 Task: Invite Team Member Softage.1@softage.net to Workspace Customer Support. Invite Team Member Softage.2@softage.net to Workspace Customer Support. Invite Team Member Softage.3@softage.net to Workspace Customer Support. Invite Team Member Softage.4@softage.net to Workspace Customer Support
Action: Mouse moved to (117, 75)
Screenshot: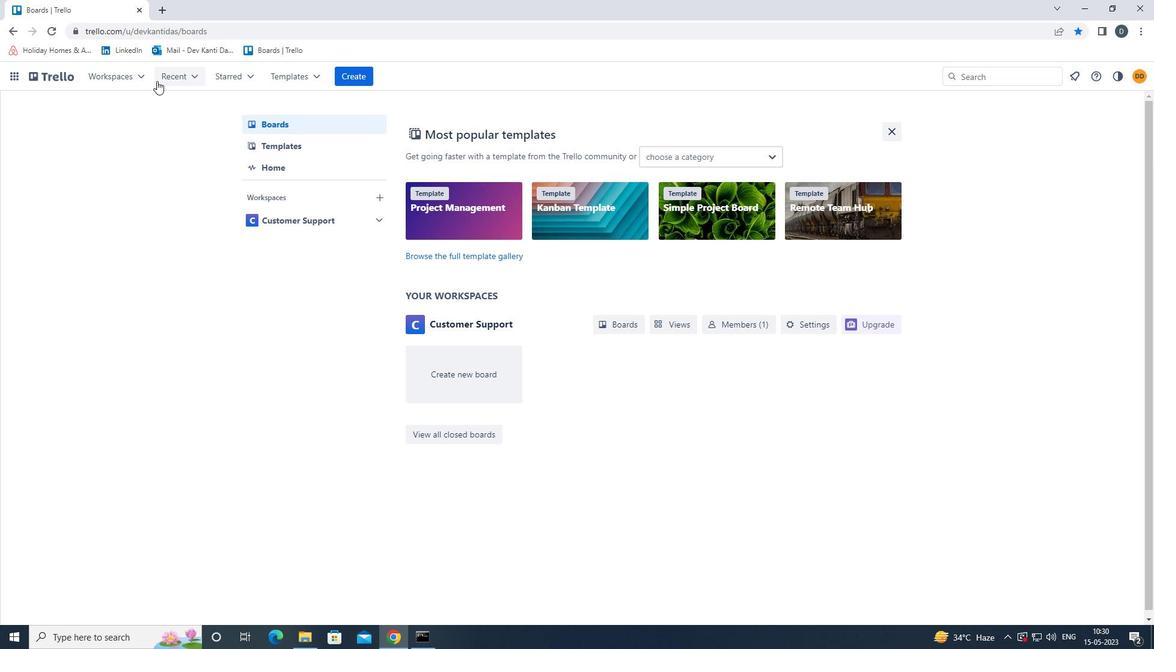 
Action: Mouse pressed left at (117, 75)
Screenshot: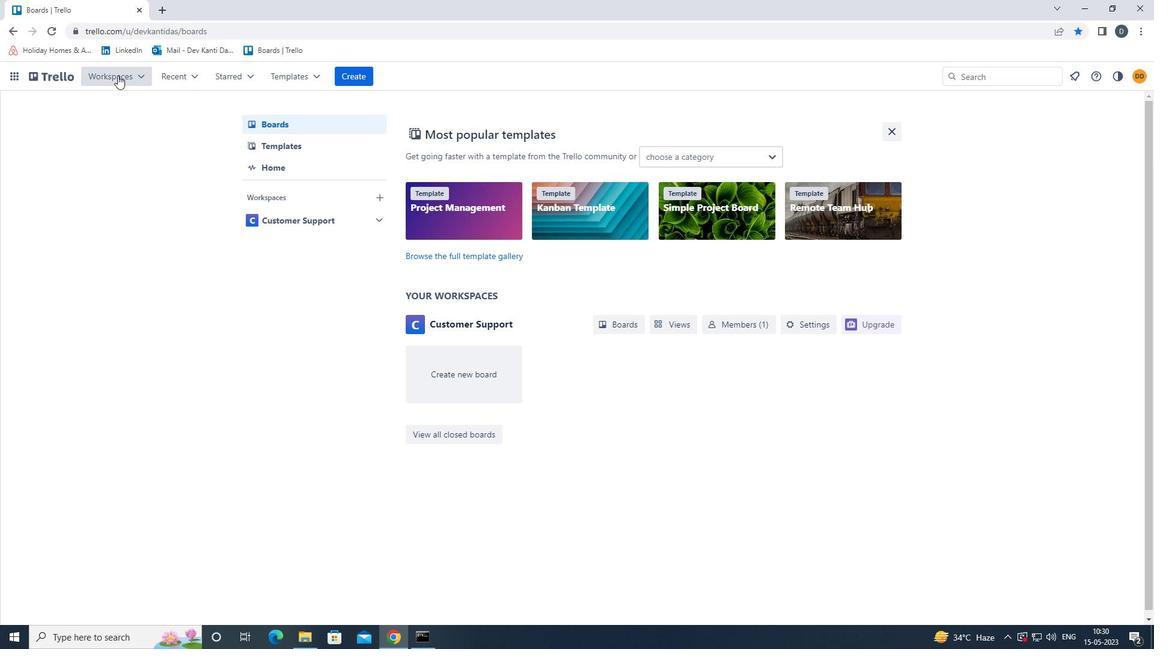 
Action: Mouse moved to (126, 123)
Screenshot: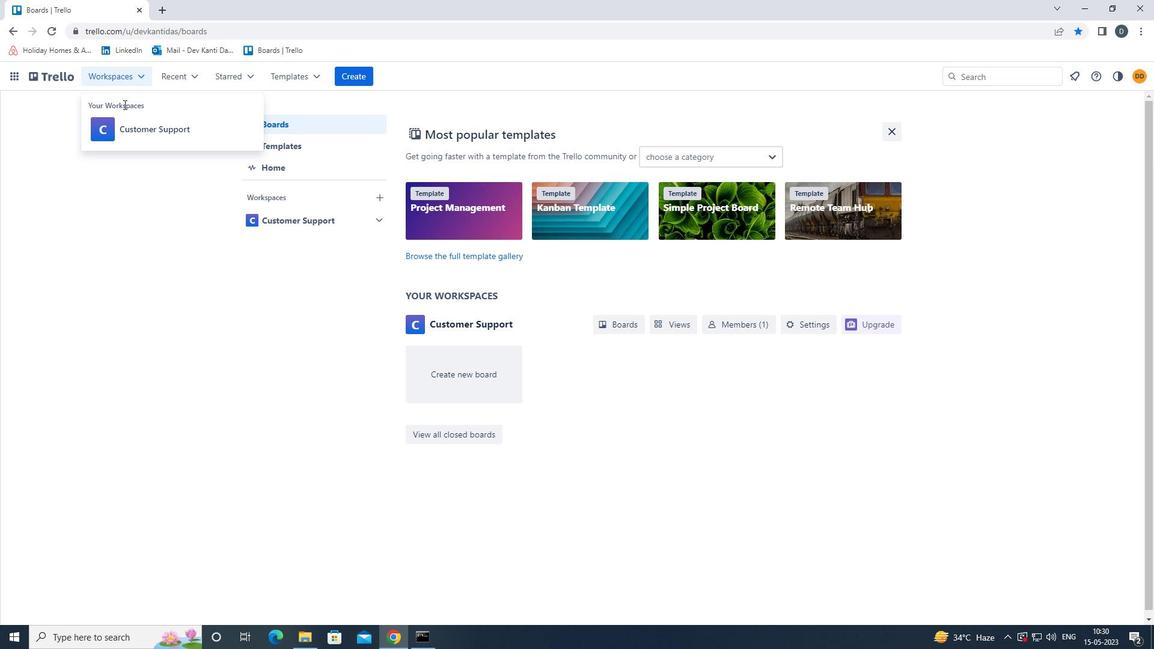 
Action: Mouse pressed left at (126, 123)
Screenshot: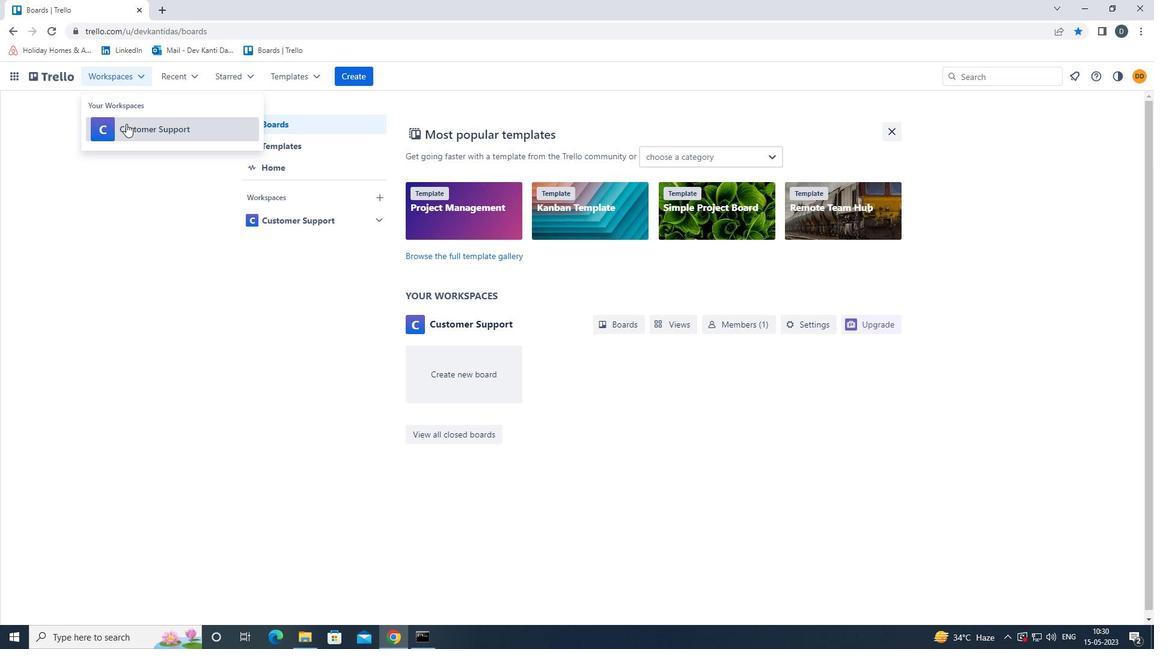 
Action: Mouse moved to (838, 128)
Screenshot: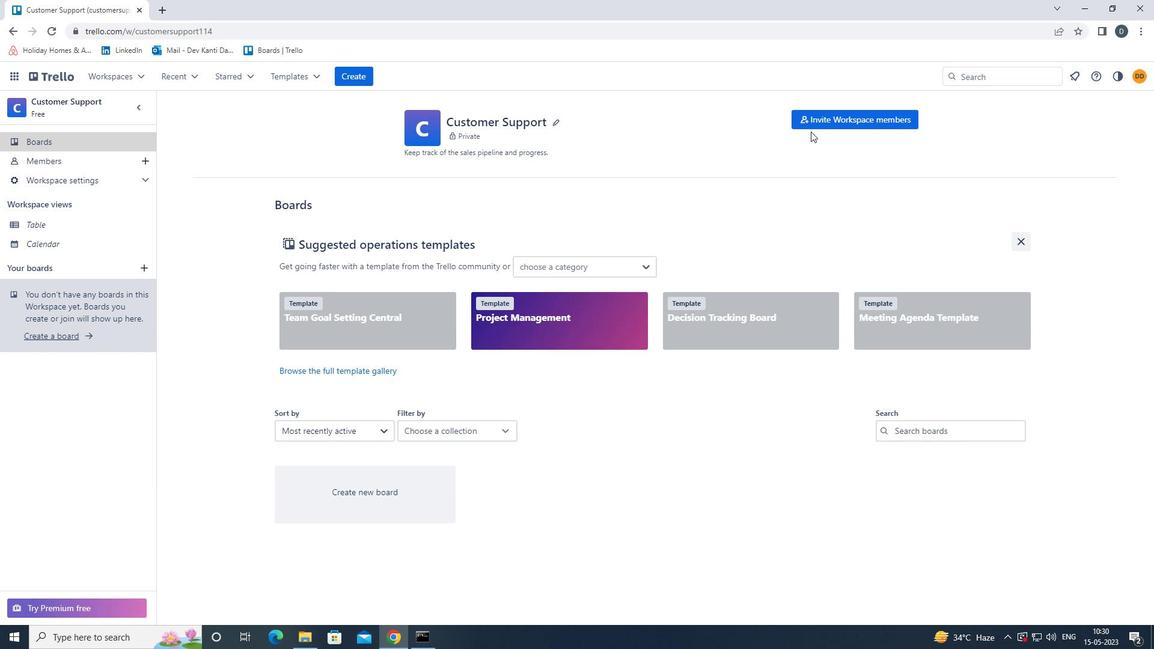 
Action: Mouse pressed left at (838, 128)
Screenshot: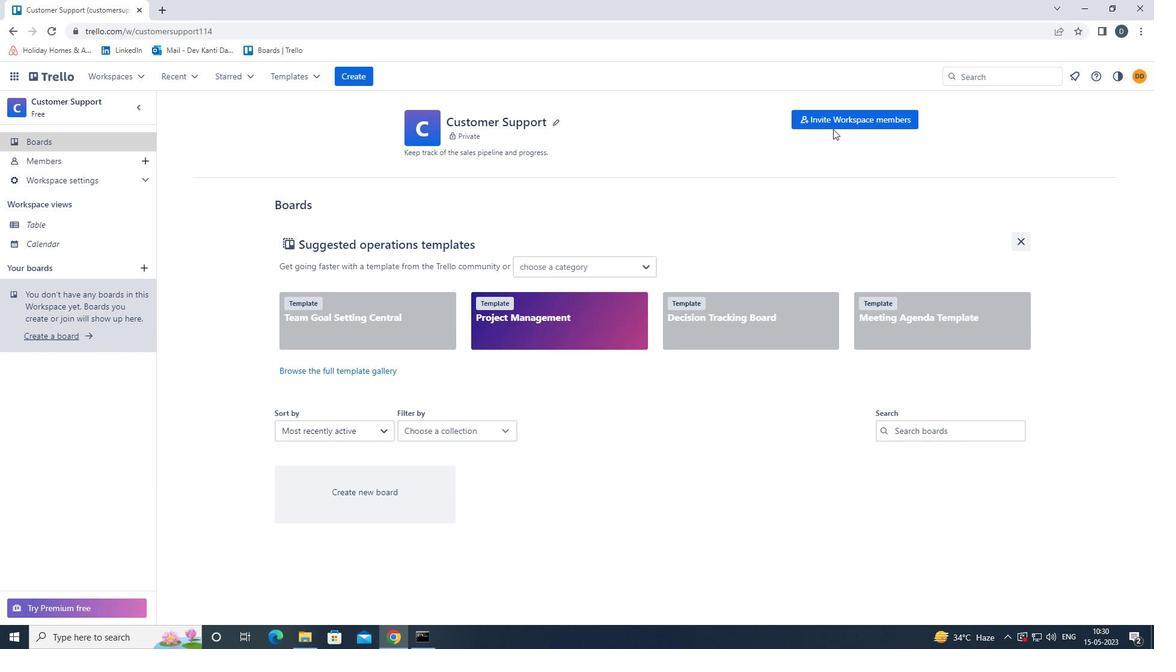 
Action: Mouse moved to (575, 337)
Screenshot: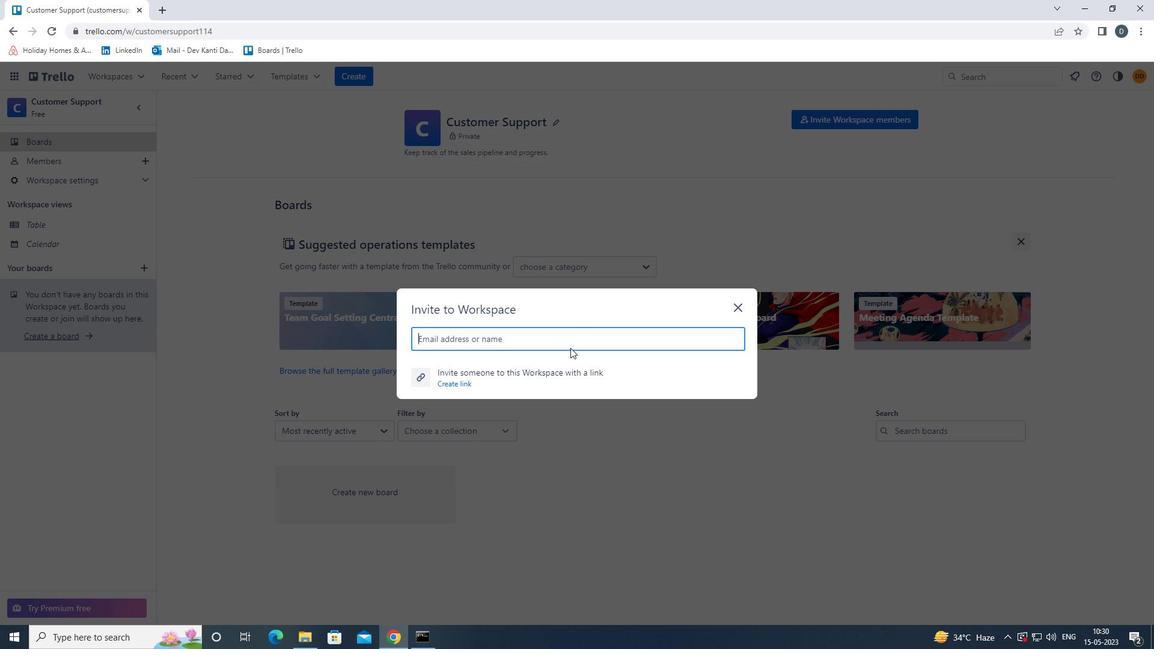 
Action: Key pressed <Key.shift>SOFTAGE.1<Key.shift>@SOFTAGE.NET
Screenshot: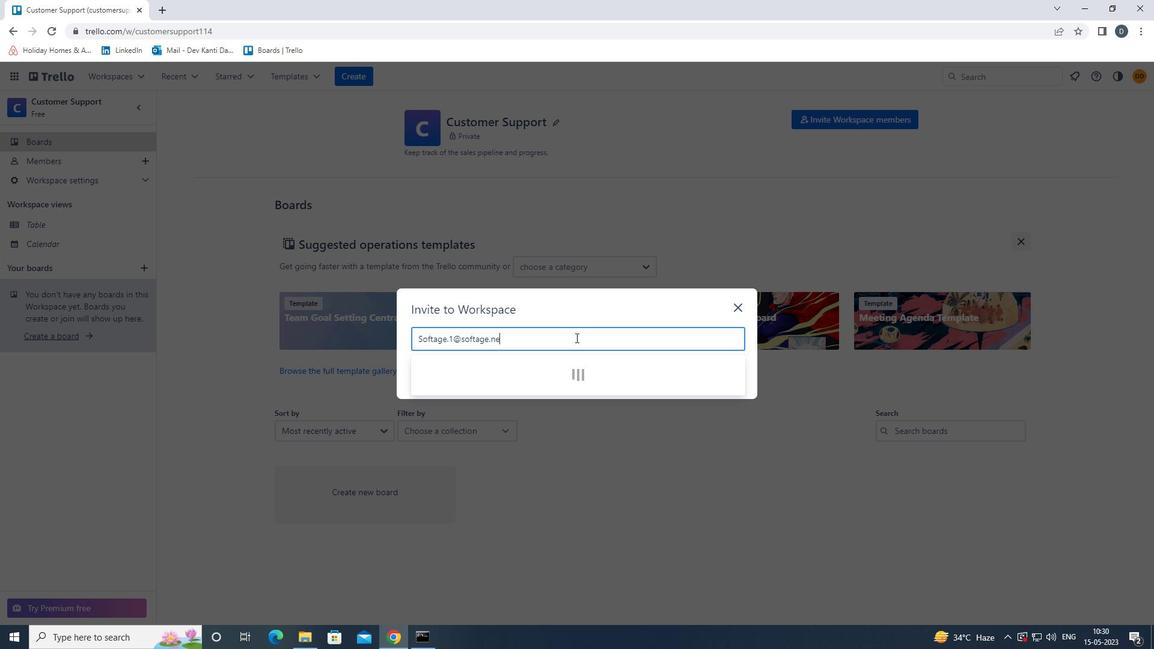 
Action: Mouse moved to (479, 366)
Screenshot: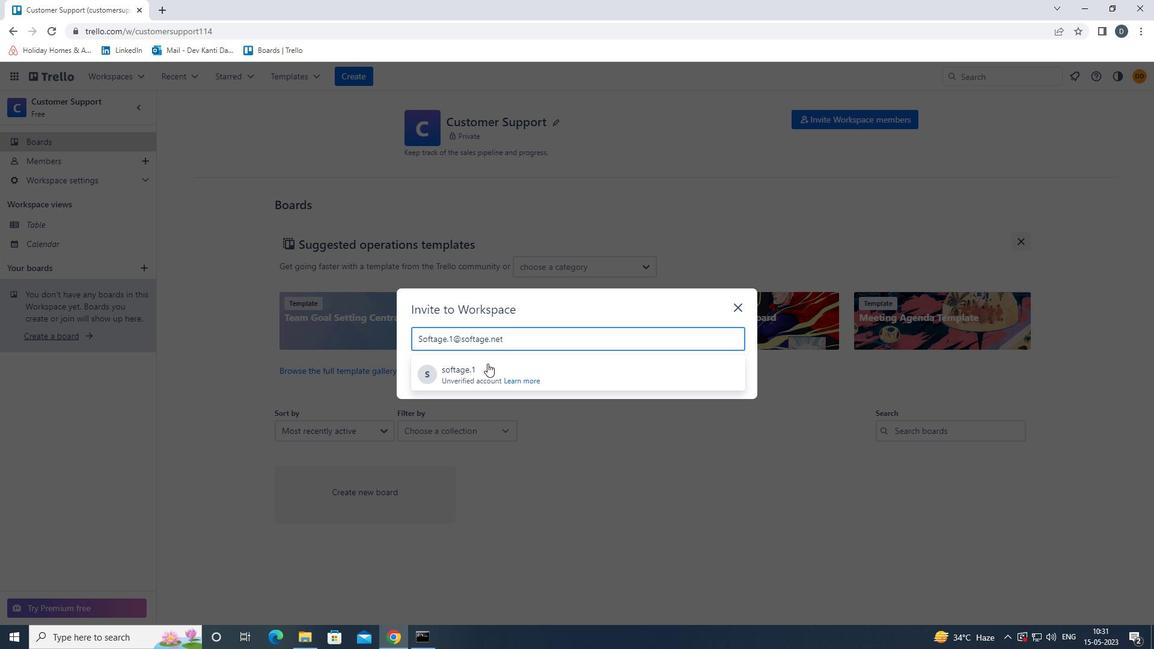 
Action: Mouse pressed left at (479, 366)
Screenshot: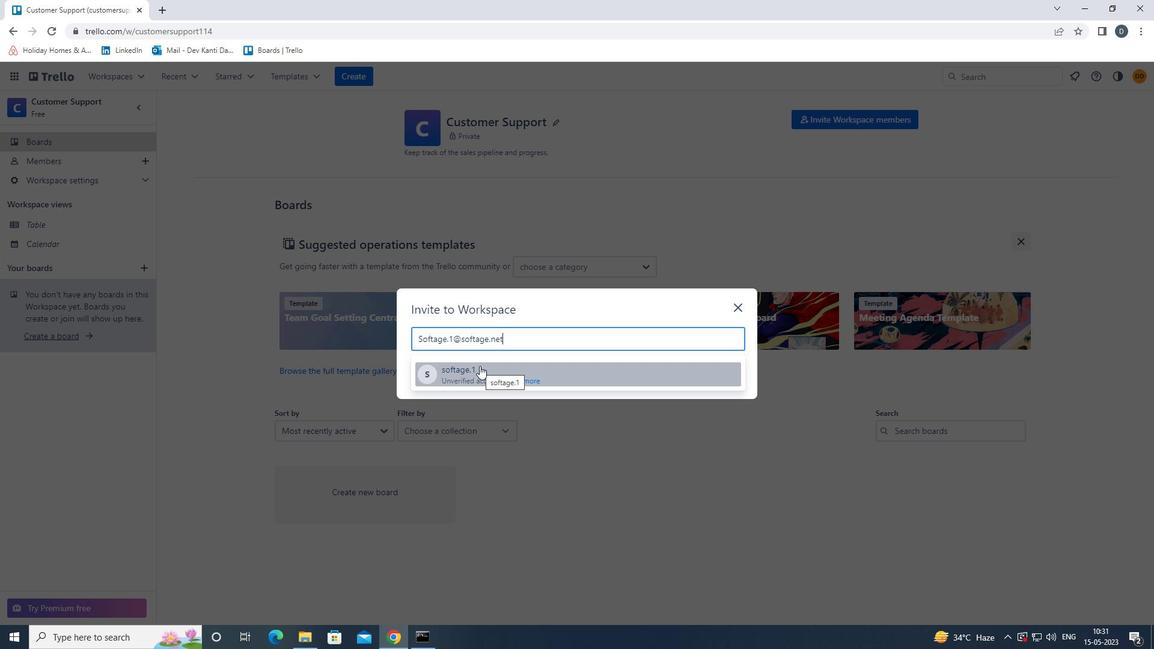 
Action: Mouse moved to (559, 309)
Screenshot: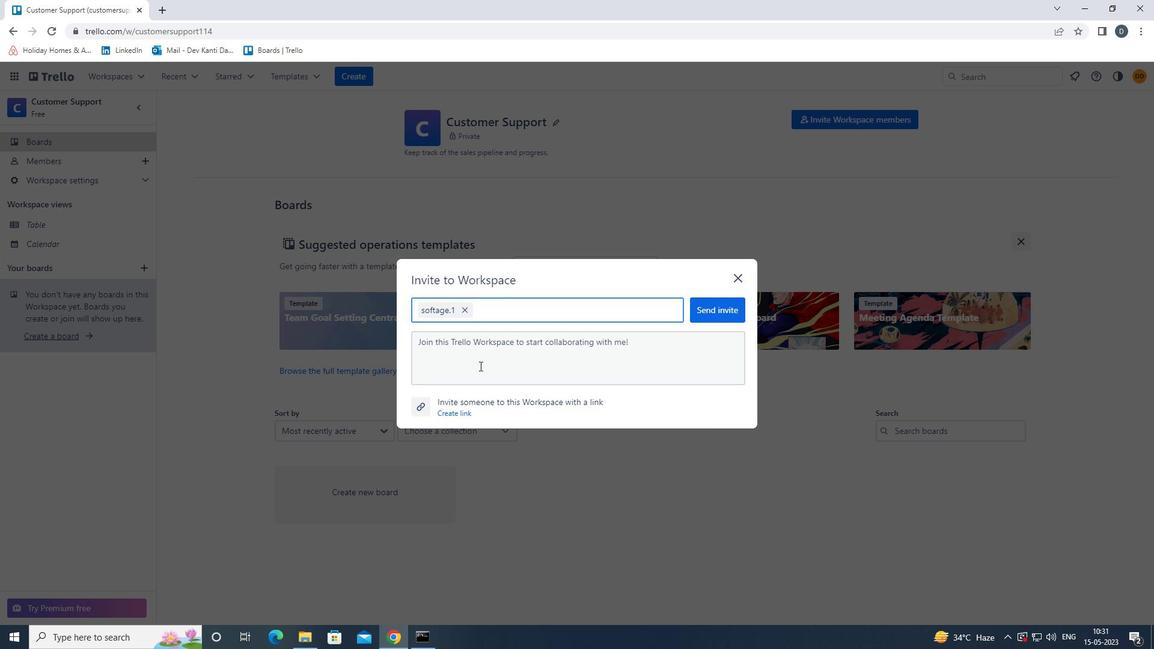 
Action: Key pressed <Key.shift>SOFTAGE.2<Key.shift>@SOFTAGE.NET
Screenshot: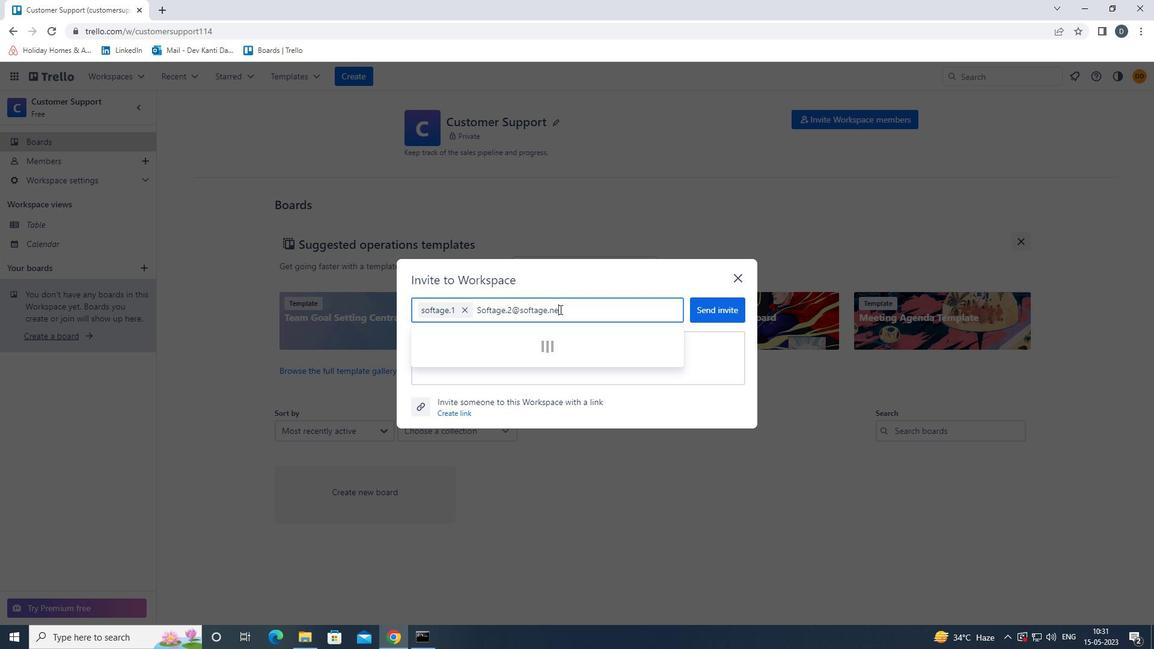
Action: Mouse moved to (480, 346)
Screenshot: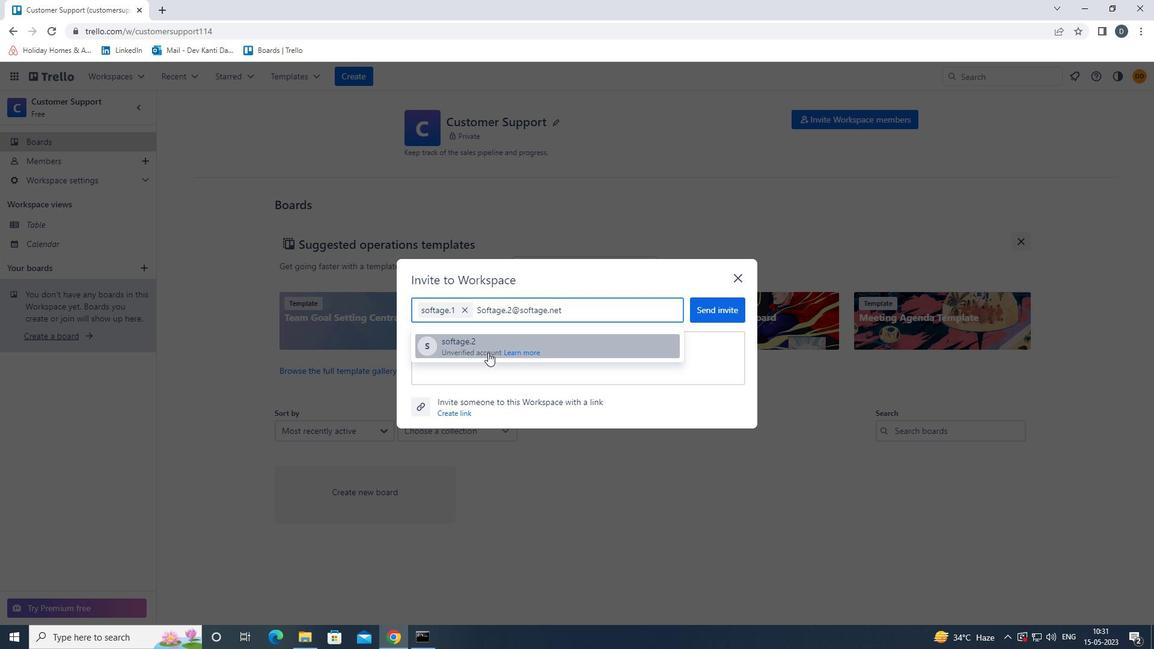 
Action: Mouse pressed left at (480, 346)
Screenshot: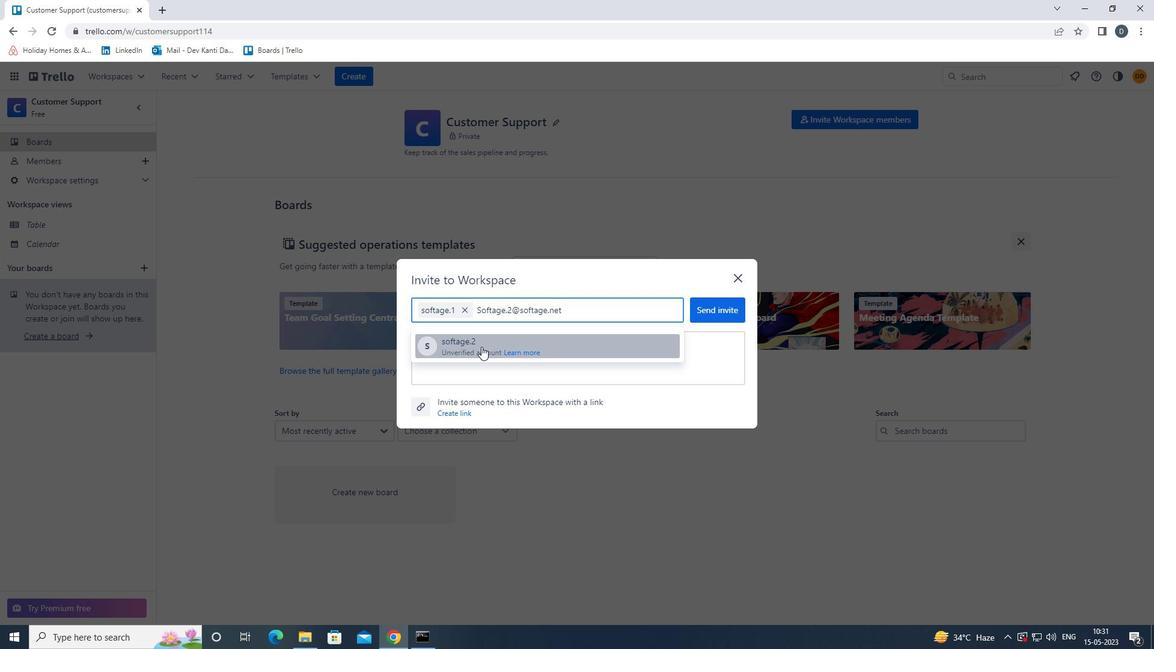 
Action: Key pressed <Key.shift><Key.shift><Key.shift><Key.shift><Key.shift><Key.shift>SOFTAGE.3<Key.shift>@SOFTAGE.NET
Screenshot: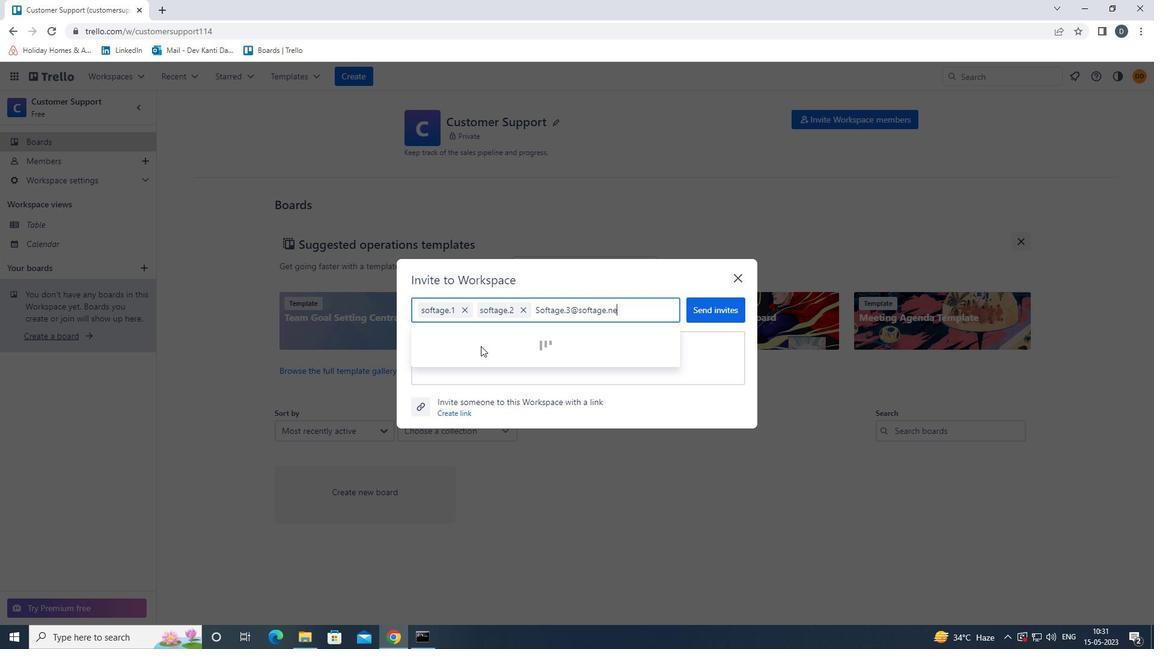 
Action: Mouse pressed left at (480, 346)
Screenshot: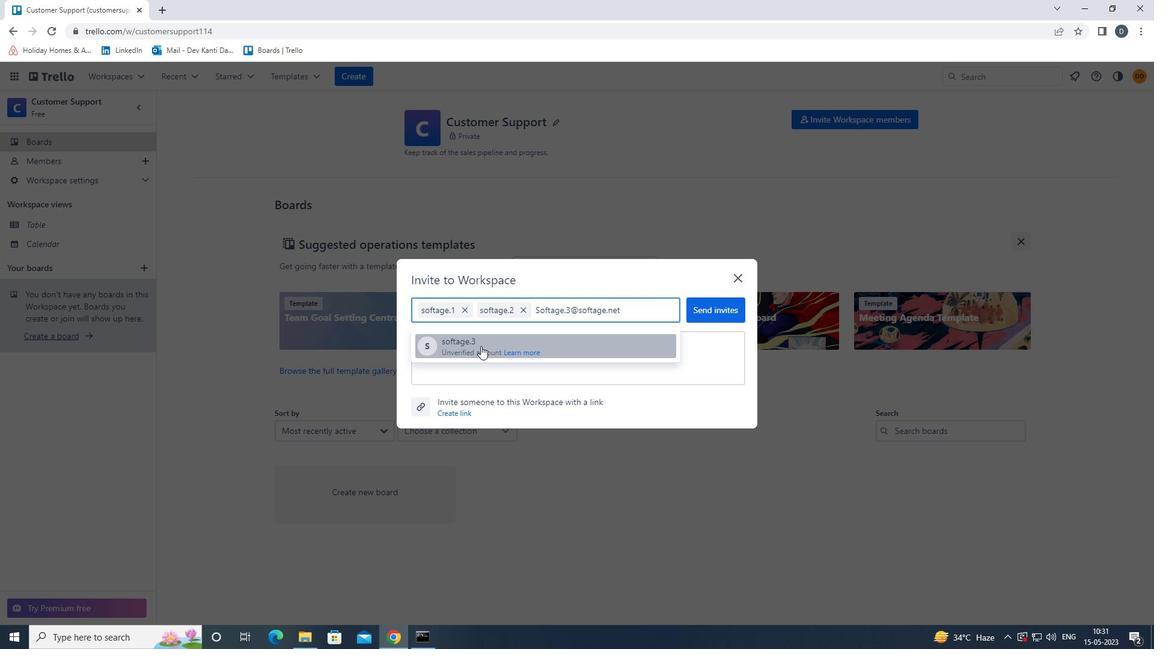 
Action: Key pressed <Key.shift>SOFTAGE.4<Key.shift><Key.shift><Key.shift>@SOFTAGE.NET
Screenshot: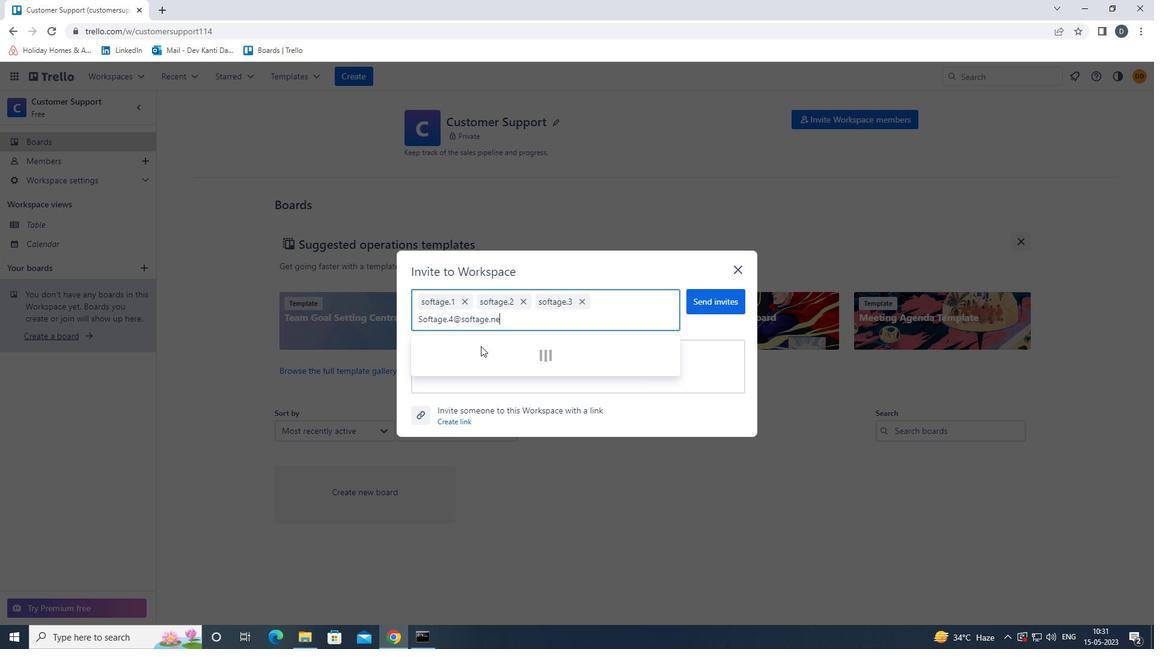 
Action: Mouse pressed left at (480, 346)
Screenshot: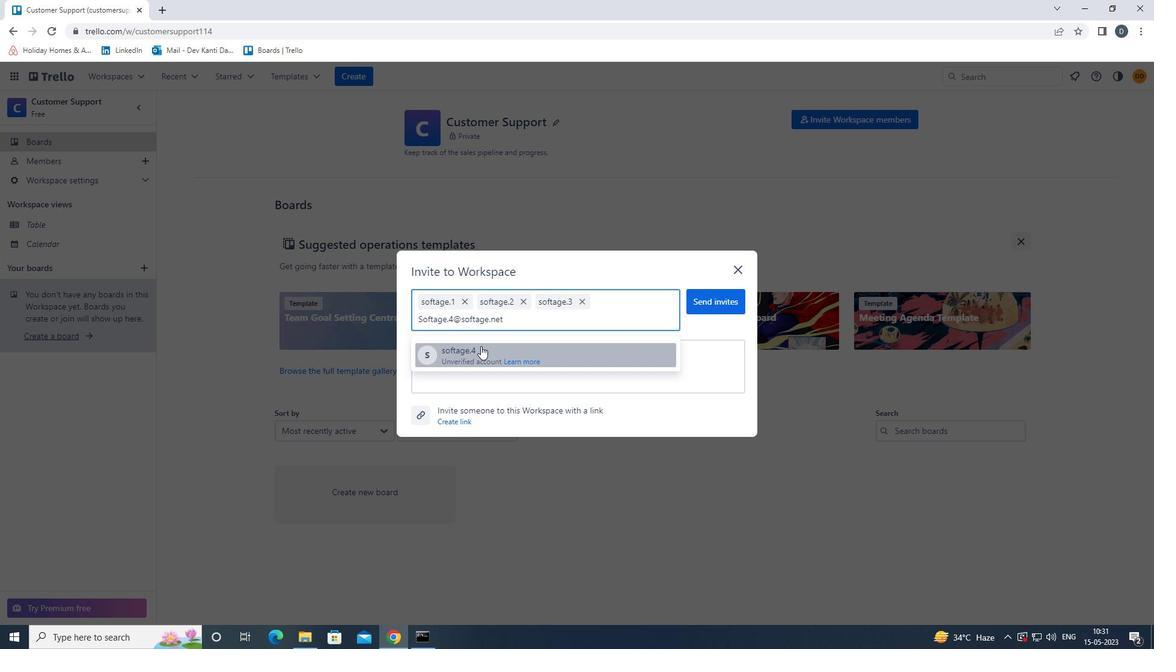 
Action: Mouse moved to (708, 306)
Screenshot: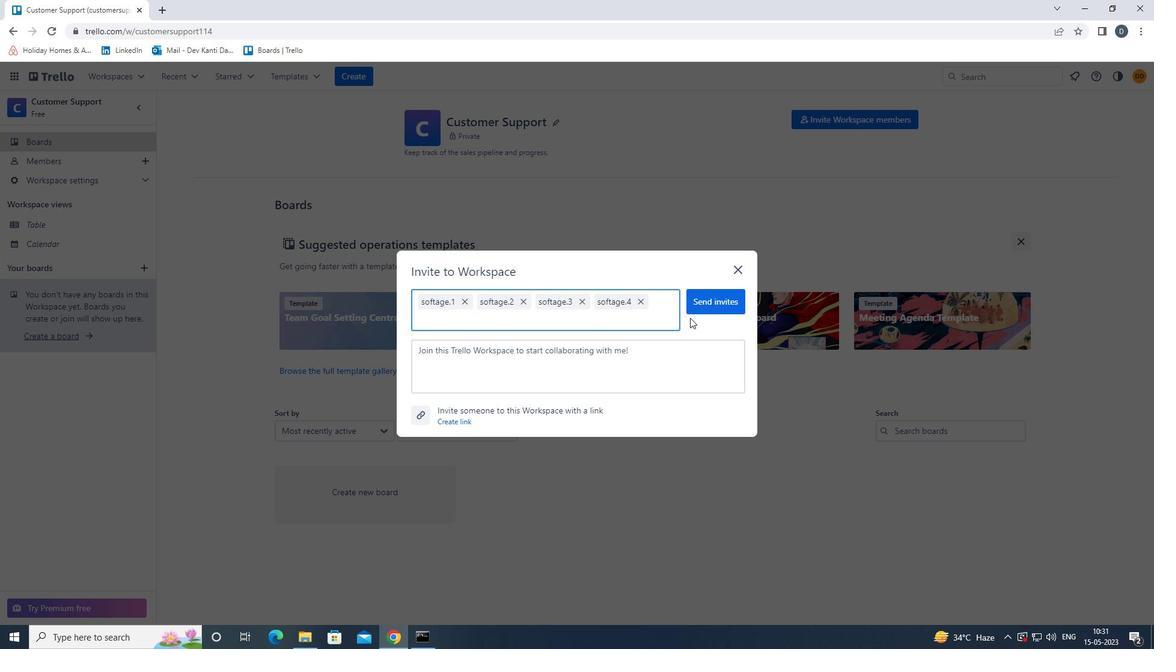 
Action: Mouse pressed left at (708, 306)
Screenshot: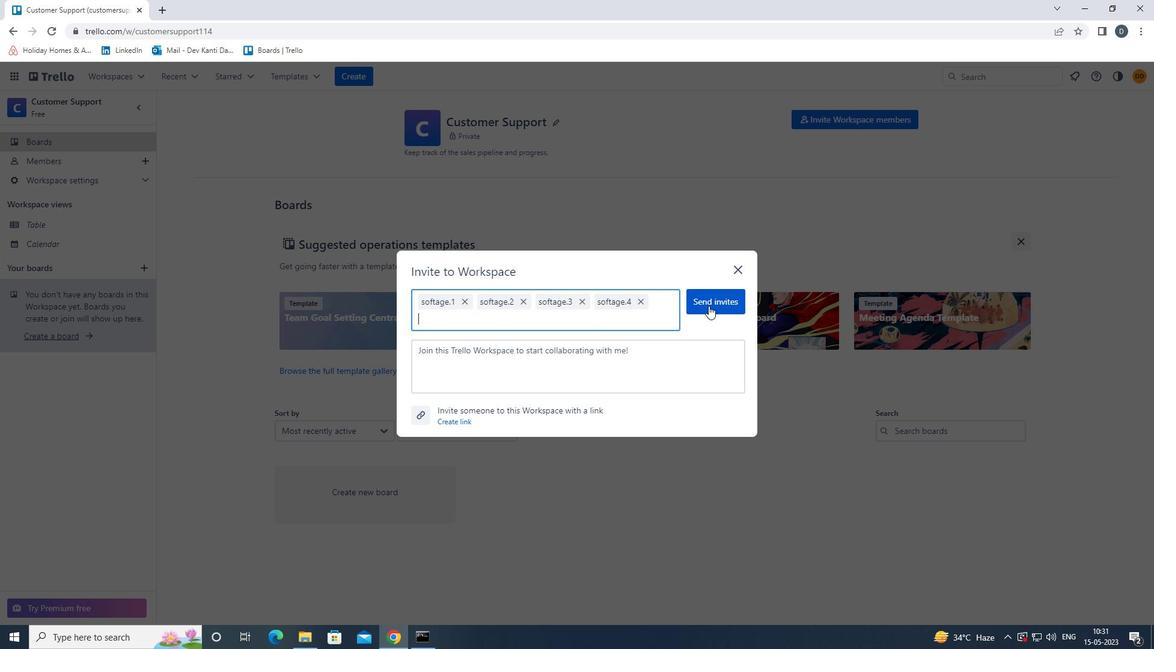 
Action: Mouse moved to (735, 404)
Screenshot: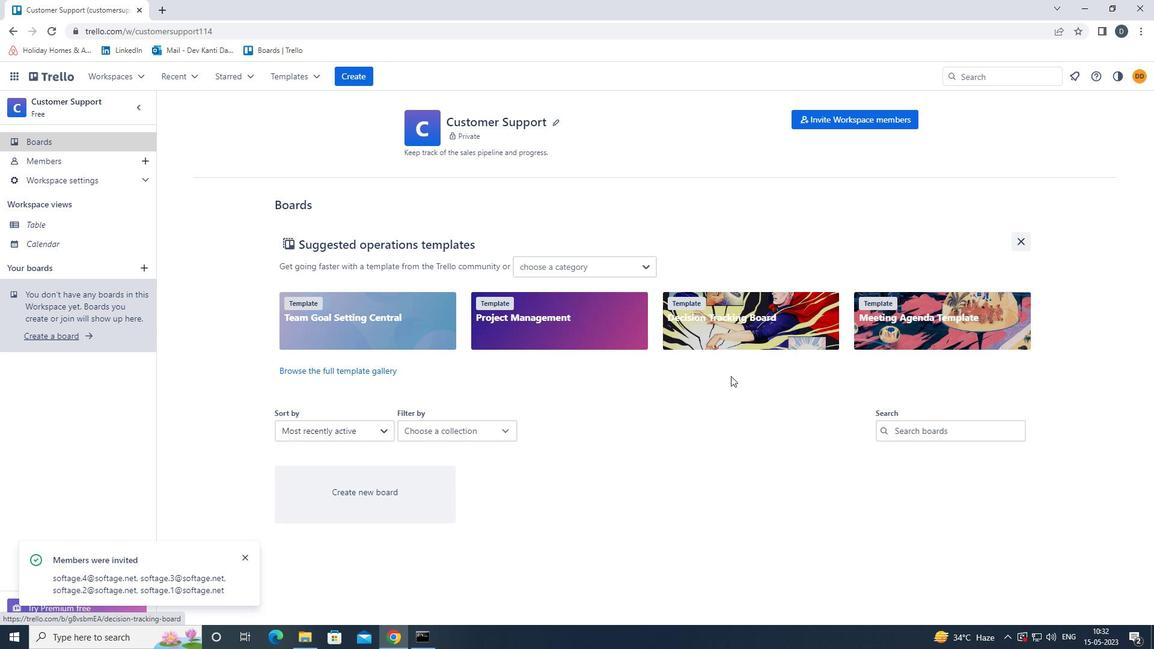 
